 Task: Create New Customer with Customer Name: Creamistry, Billing Address Line1: 536 Junior Avenue, Billing Address Line2:  Duluth, Billing Address Line3:  Georgia 30097
Action: Mouse moved to (140, 22)
Screenshot: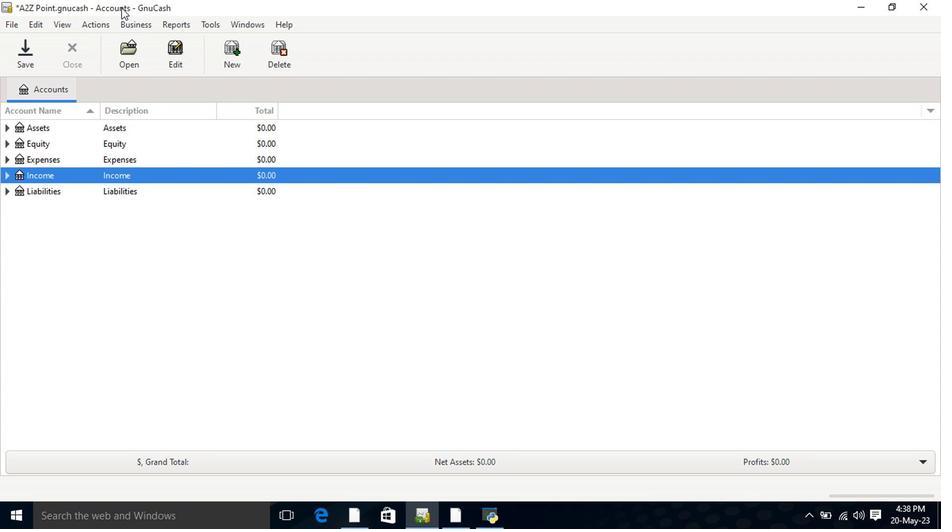 
Action: Mouse pressed left at (140, 22)
Screenshot: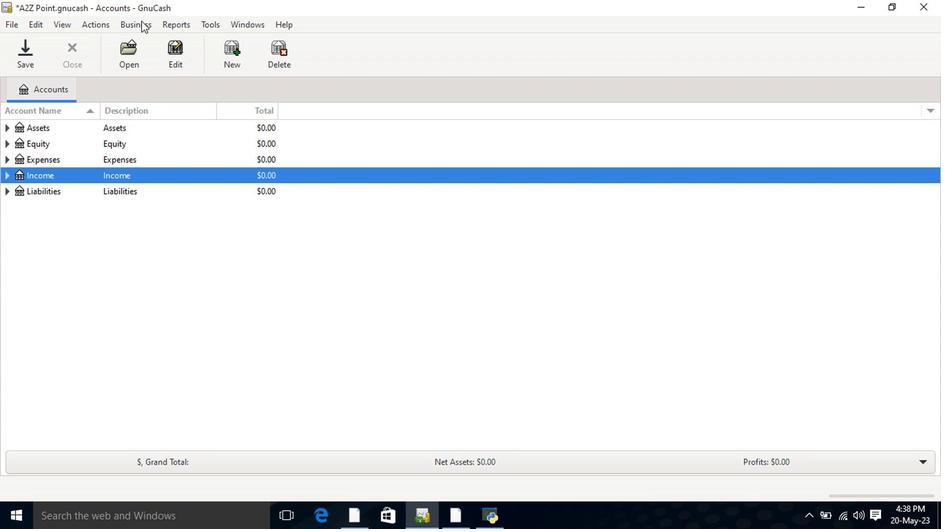 
Action: Mouse moved to (154, 45)
Screenshot: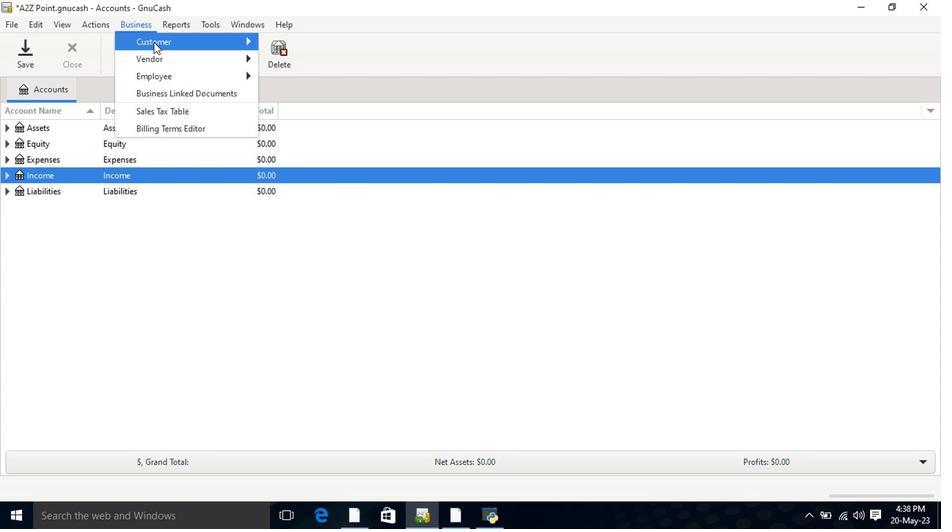 
Action: Mouse pressed left at (154, 45)
Screenshot: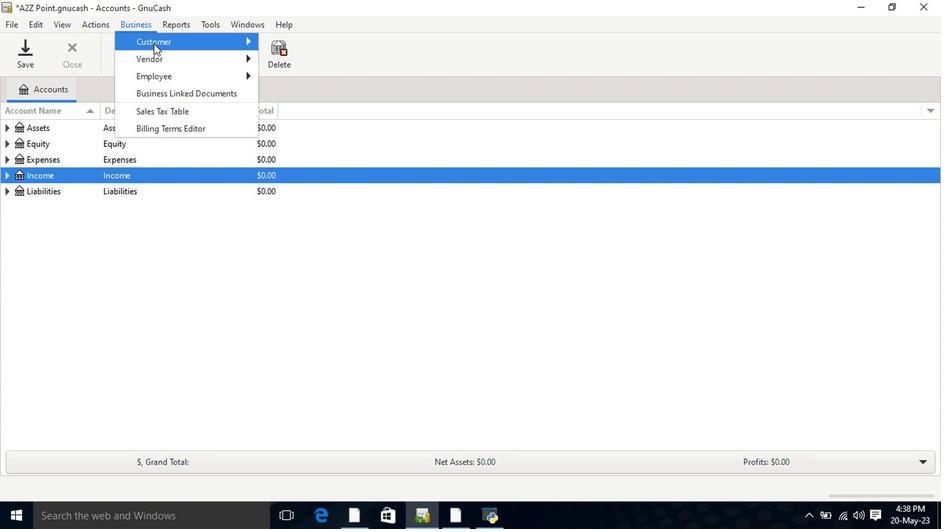 
Action: Mouse moved to (344, 61)
Screenshot: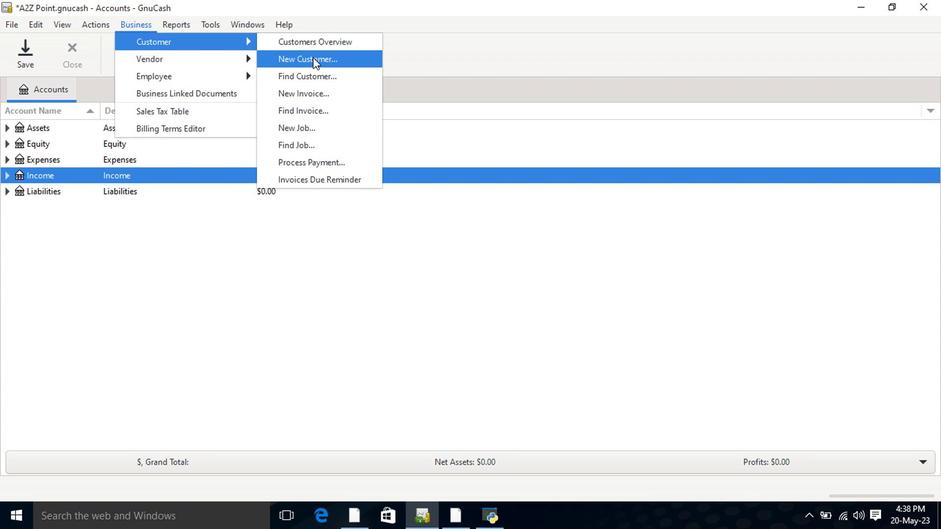 
Action: Mouse pressed left at (344, 61)
Screenshot: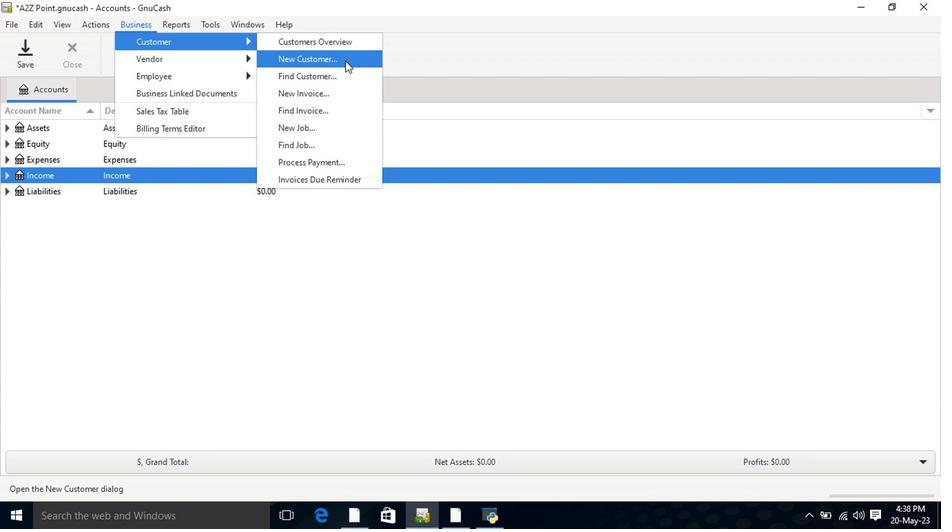 
Action: Mouse moved to (458, 148)
Screenshot: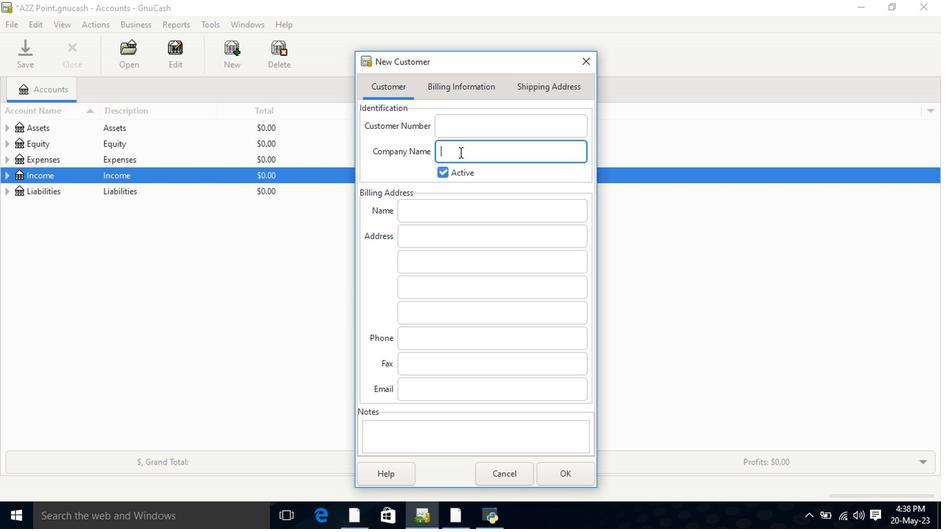 
Action: Mouse pressed left at (458, 148)
Screenshot: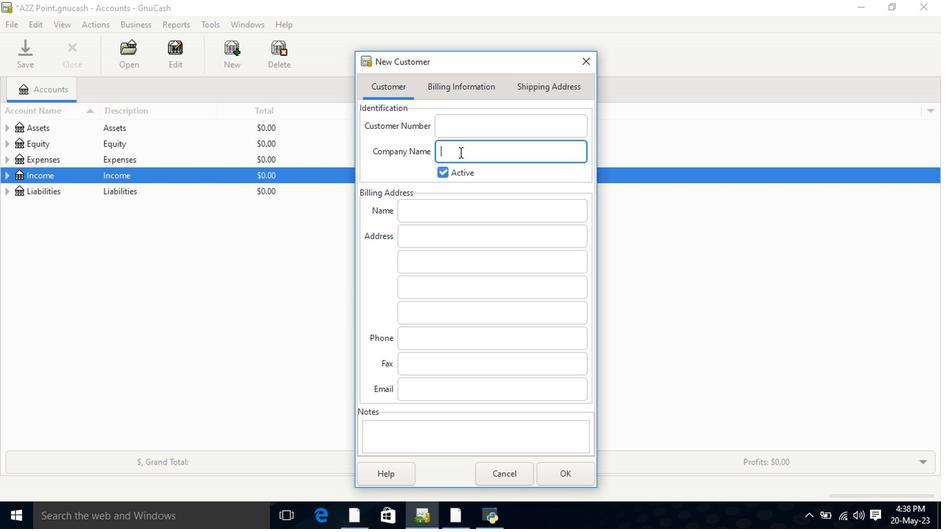
Action: Key pressed <Key.shift>EAMISTRY<Key.tab><Key.tab><Key.tab>536<Key.space><Key.shift>Junor<Key.space><Key.shift>Avenue<Key.tab><Key.shift>Dul<Key.tab>geo<Key.tab>
Screenshot: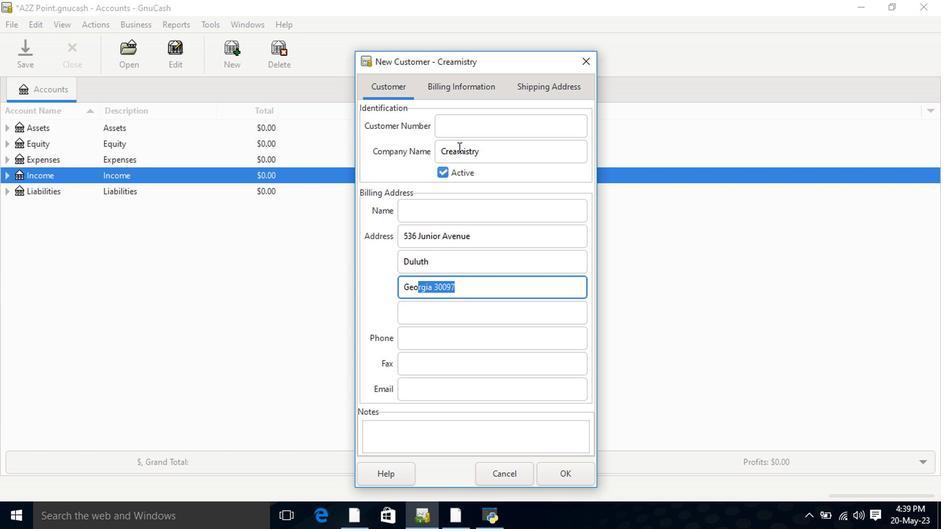 
Action: Mouse moved to (561, 476)
Screenshot: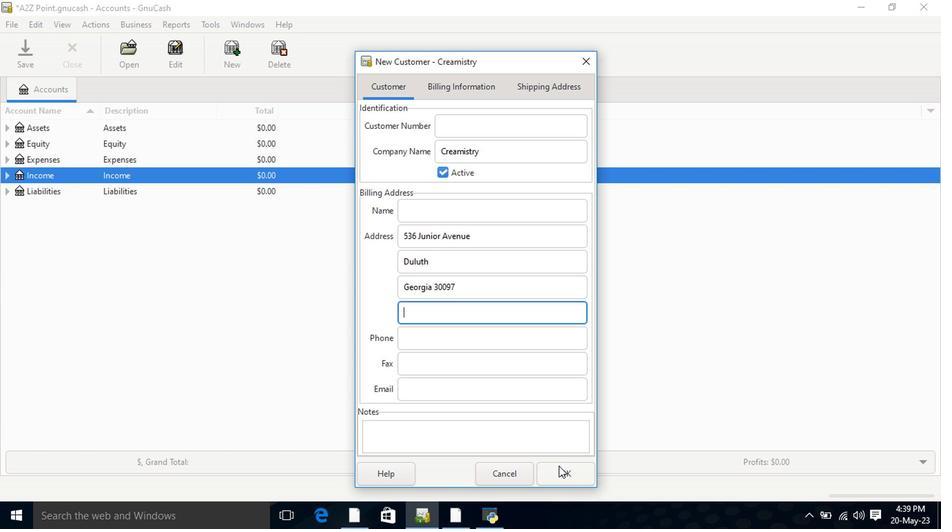 
Action: Mouse pressed left at (561, 476)
Screenshot: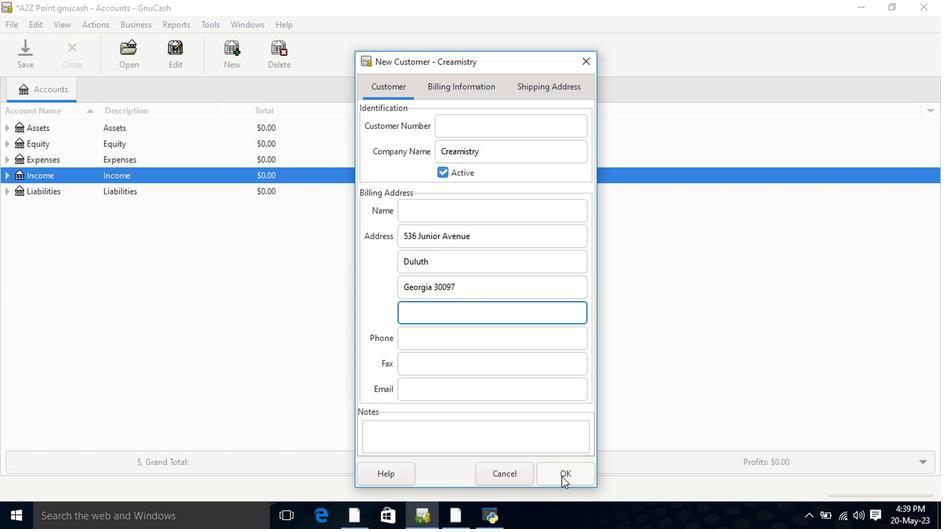 
